 Task: Change slide transition to cube.
Action: Mouse moved to (83, 65)
Screenshot: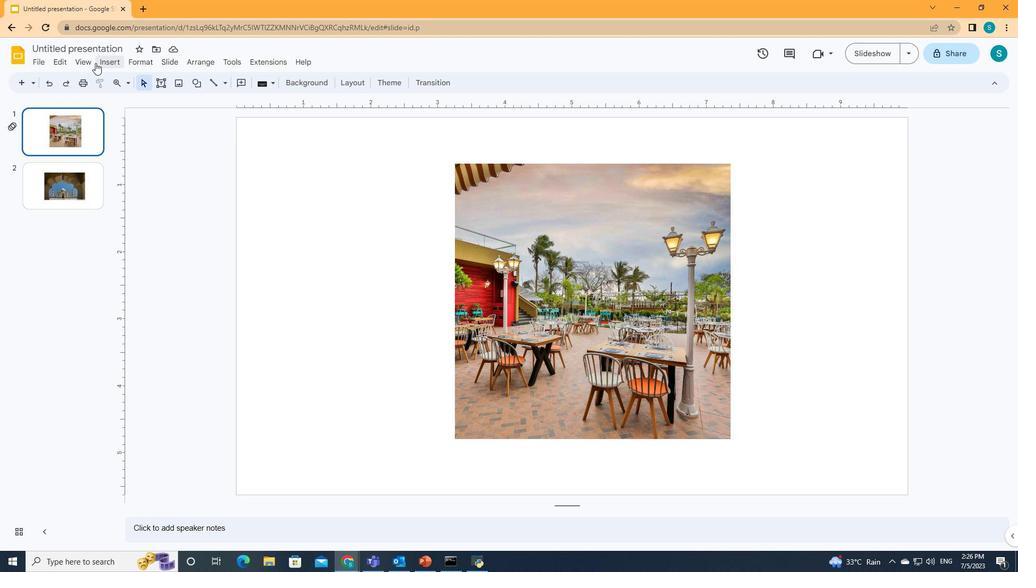 
Action: Mouse pressed left at (83, 65)
Screenshot: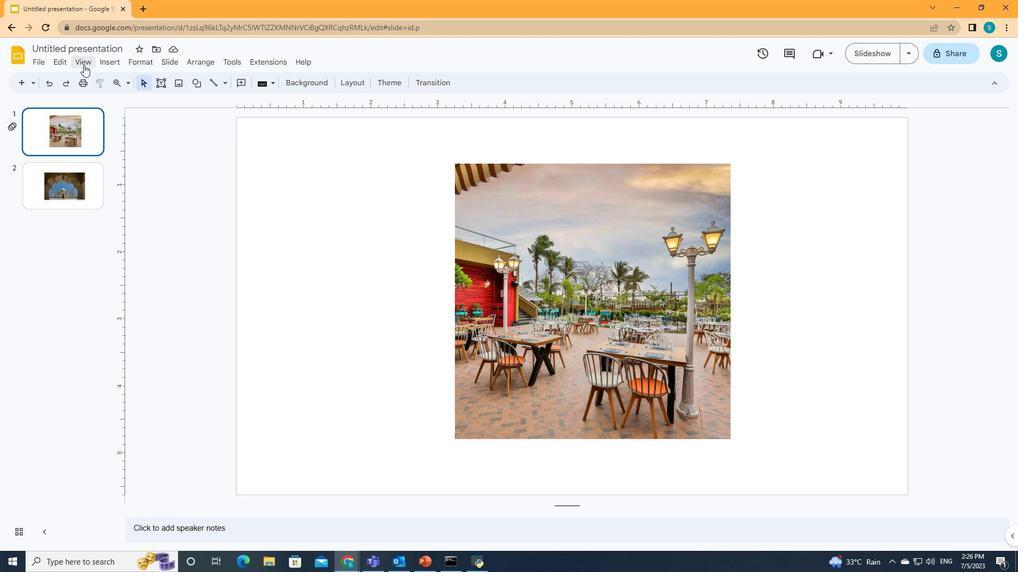 
Action: Mouse moved to (97, 91)
Screenshot: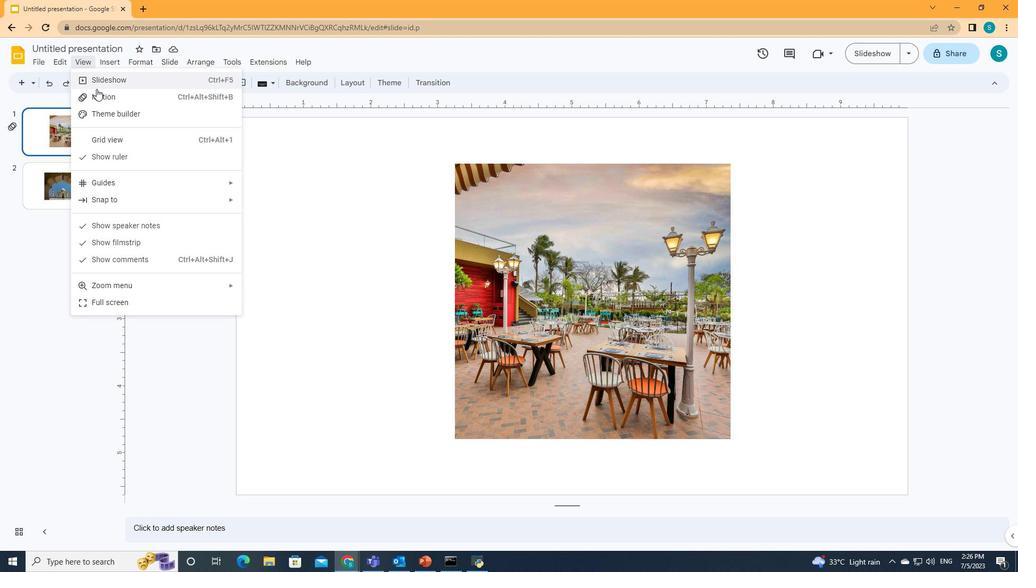 
Action: Mouse pressed left at (97, 91)
Screenshot: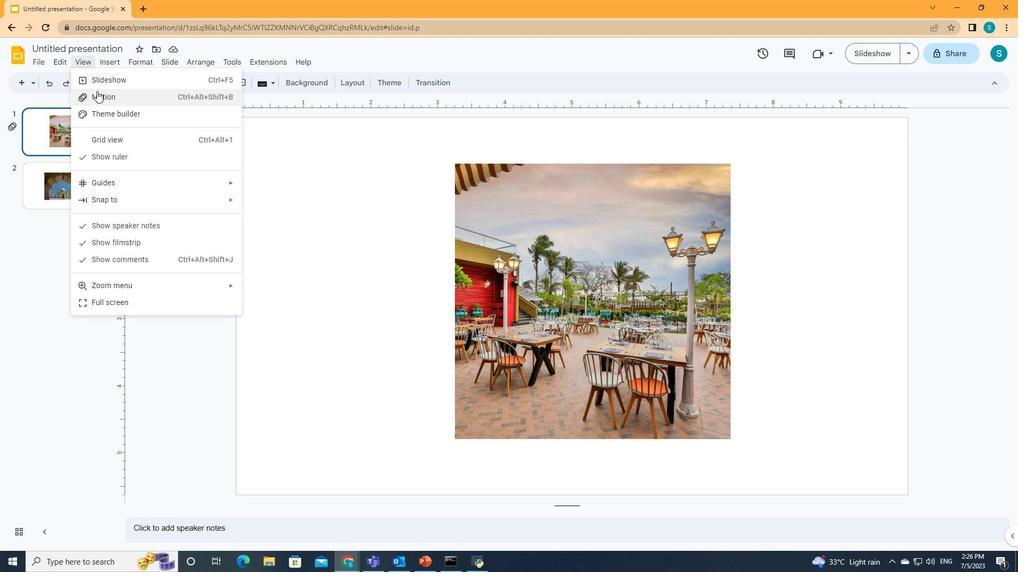 
Action: Mouse moved to (863, 151)
Screenshot: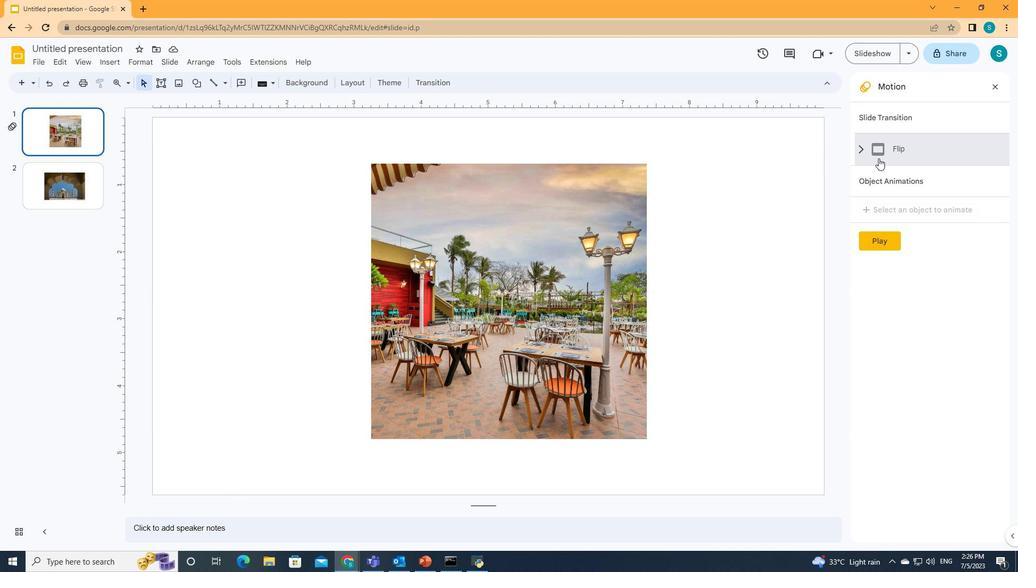 
Action: Mouse pressed left at (863, 151)
Screenshot: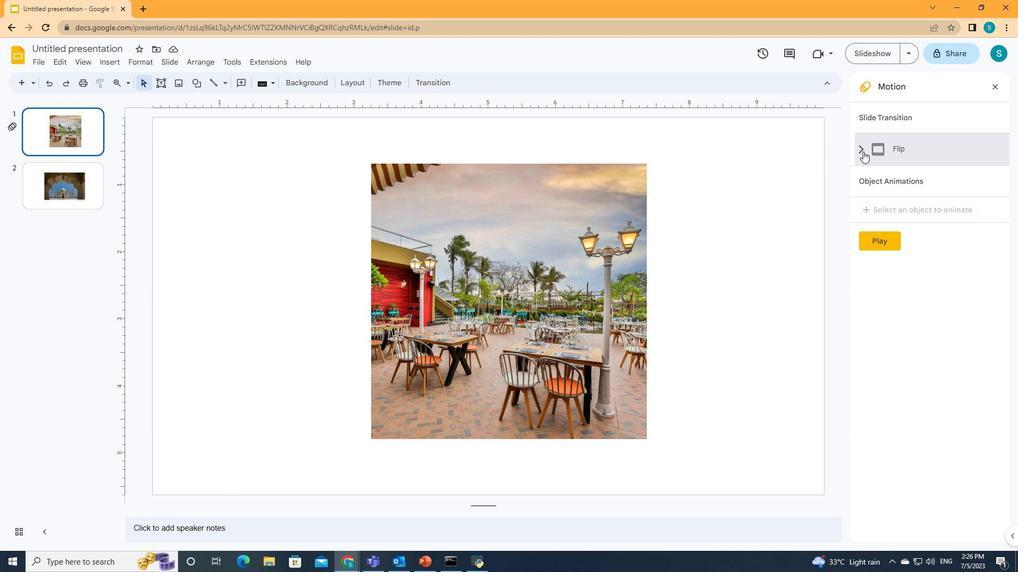 
Action: Mouse moved to (989, 184)
Screenshot: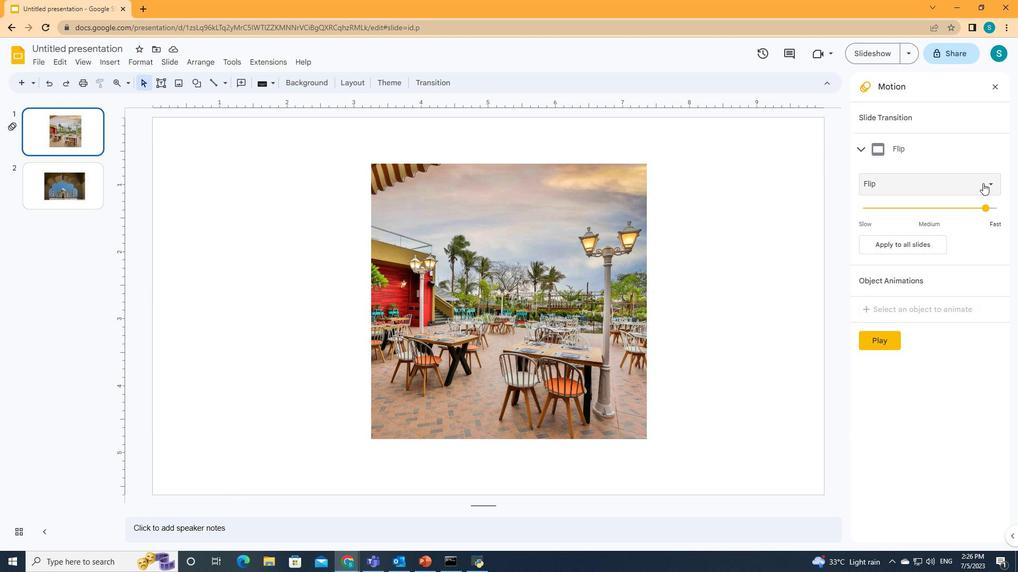 
Action: Mouse pressed left at (989, 184)
Screenshot: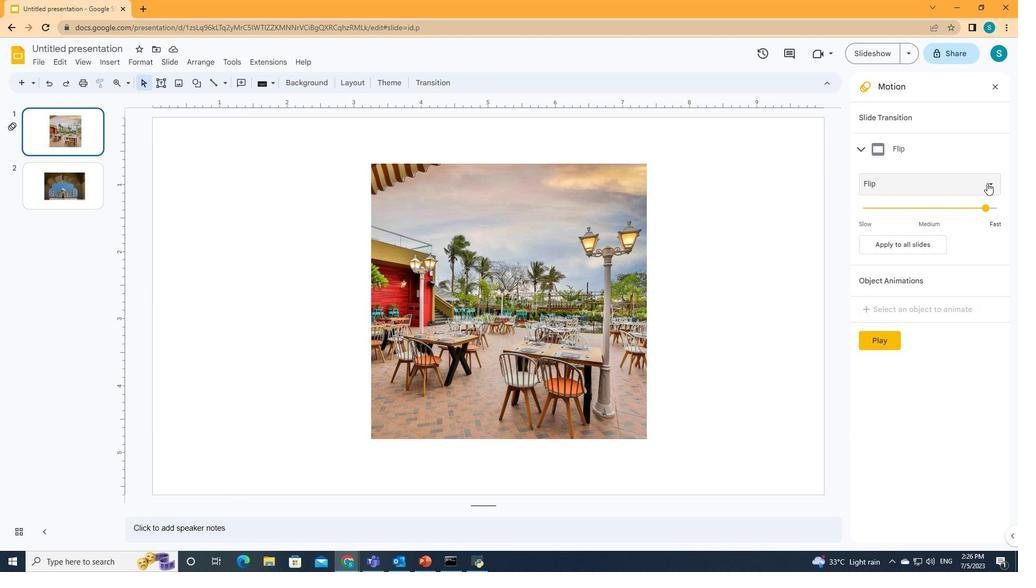 
Action: Mouse moved to (890, 308)
Screenshot: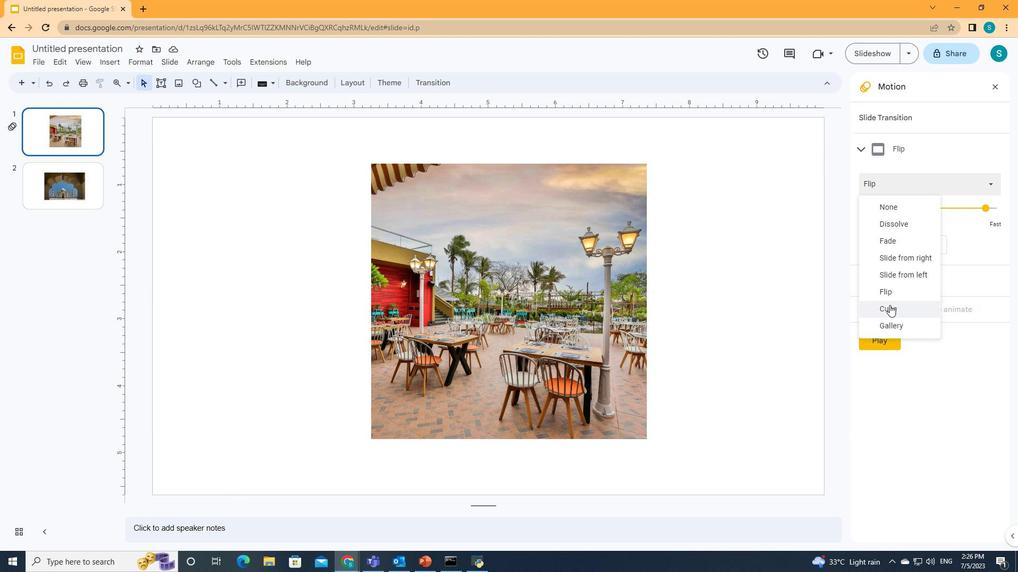 
Action: Mouse pressed left at (890, 308)
Screenshot: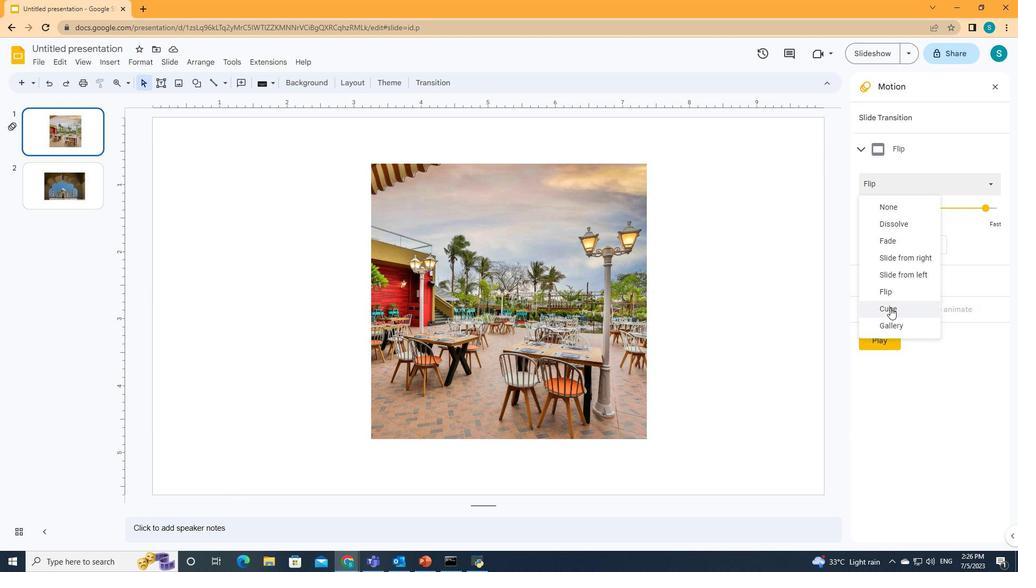 
Action: Mouse moved to (493, 77)
Screenshot: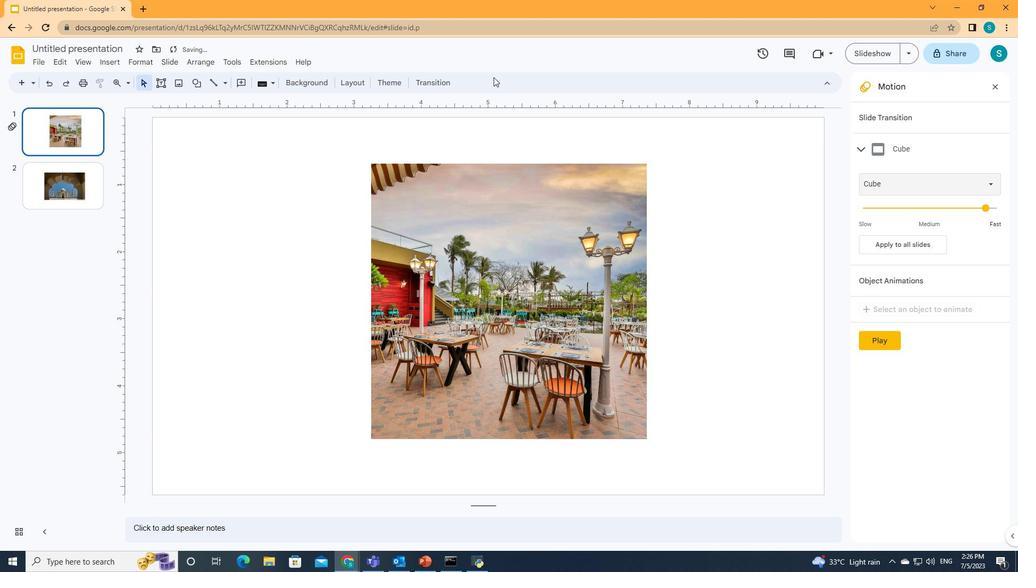 
